 Task: Set the Employee username Name "equals" Under Select in Process Payment.
Action: Mouse moved to (133, 16)
Screenshot: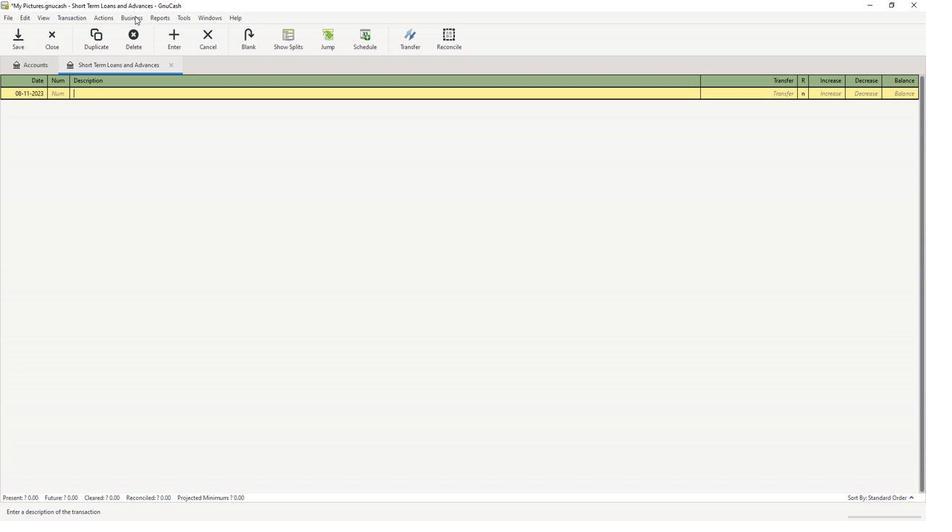 
Action: Mouse pressed left at (133, 16)
Screenshot: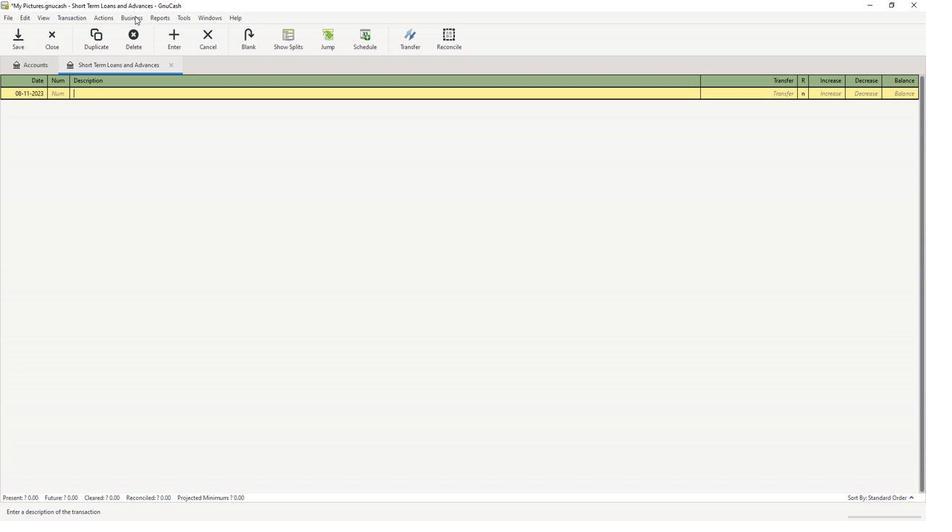 
Action: Mouse moved to (138, 29)
Screenshot: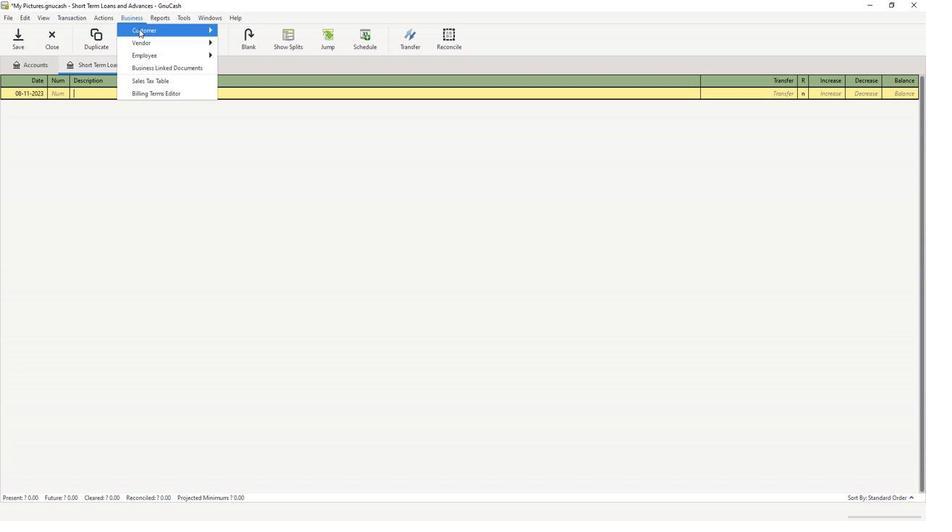 
Action: Mouse pressed left at (138, 29)
Screenshot: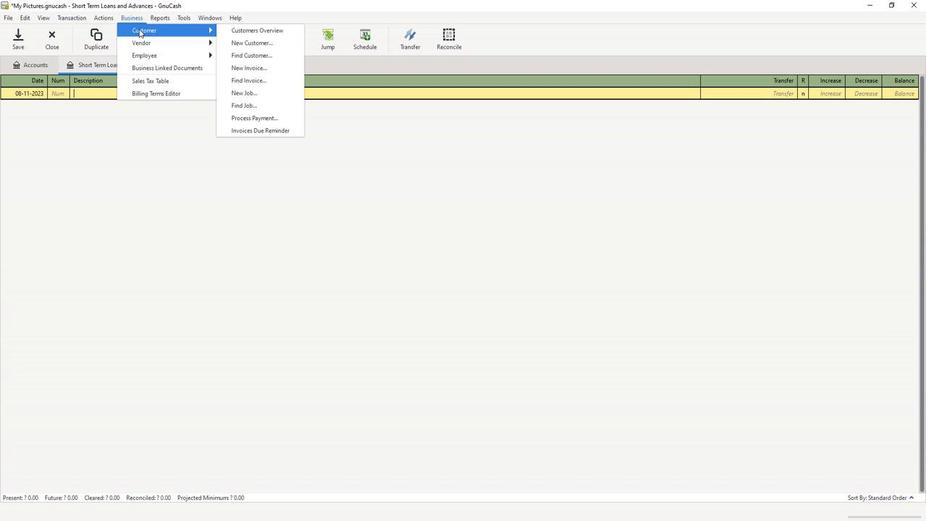 
Action: Mouse moved to (261, 118)
Screenshot: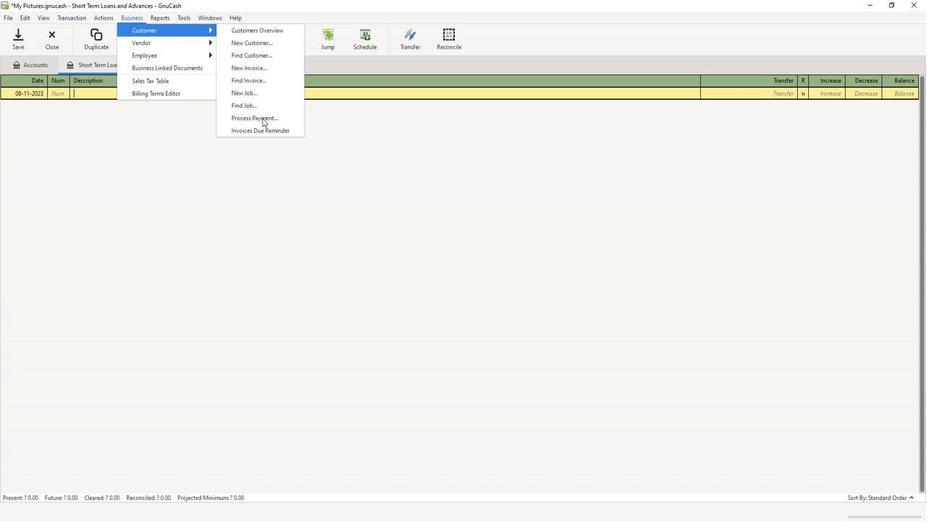 
Action: Mouse pressed left at (261, 118)
Screenshot: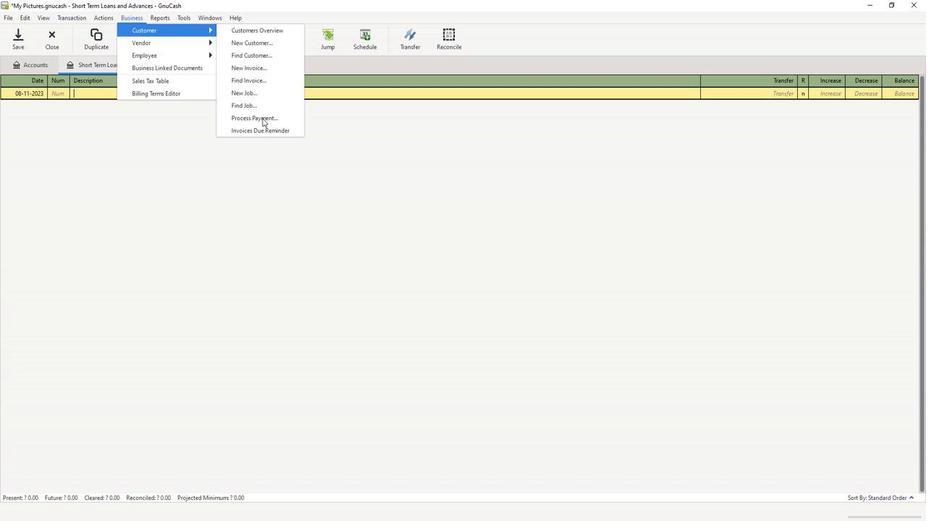 
Action: Mouse moved to (356, 162)
Screenshot: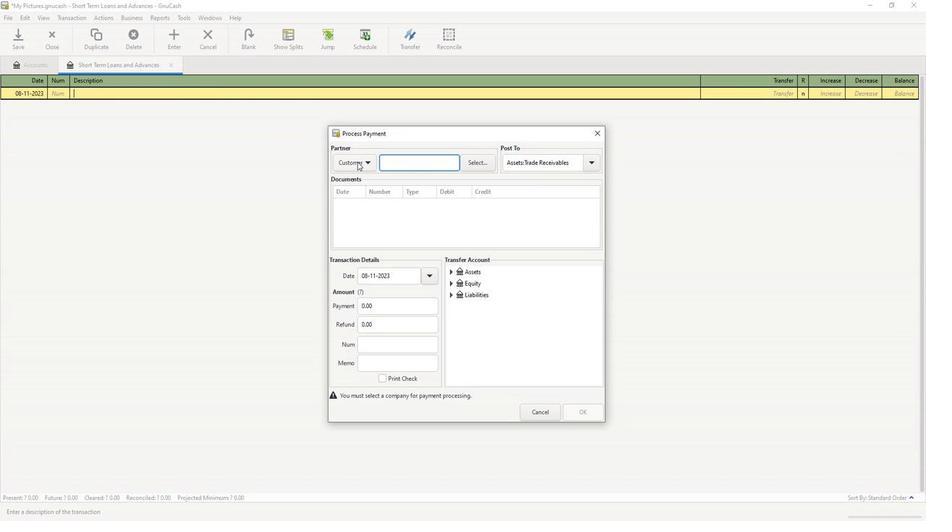 
Action: Mouse pressed left at (356, 162)
Screenshot: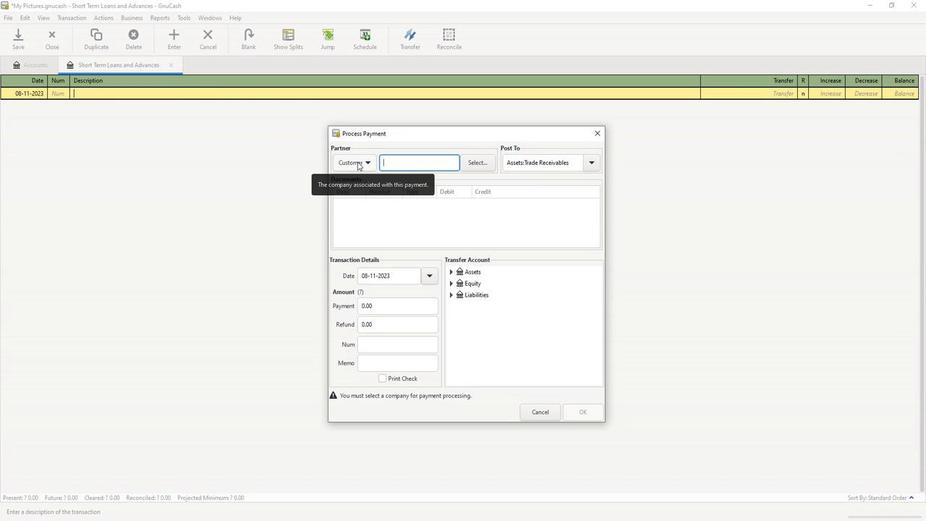 
Action: Mouse moved to (367, 193)
Screenshot: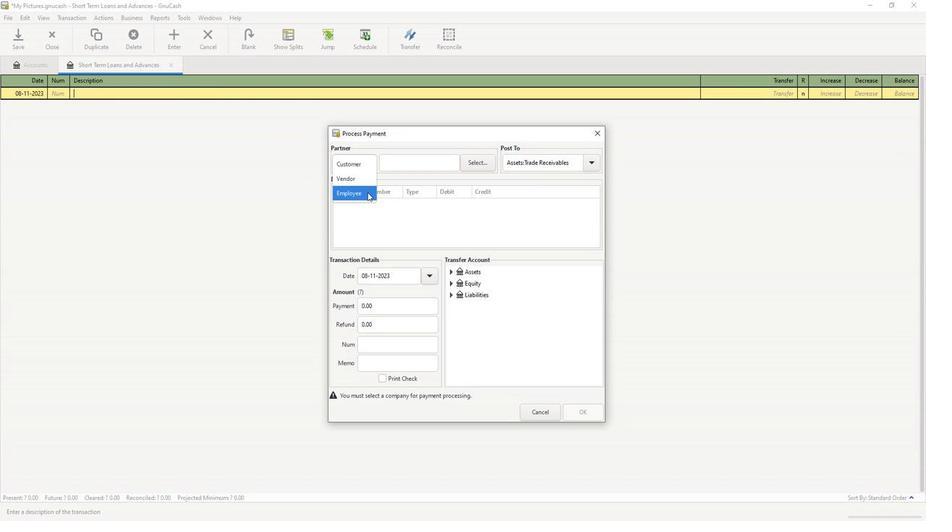 
Action: Mouse pressed left at (367, 193)
Screenshot: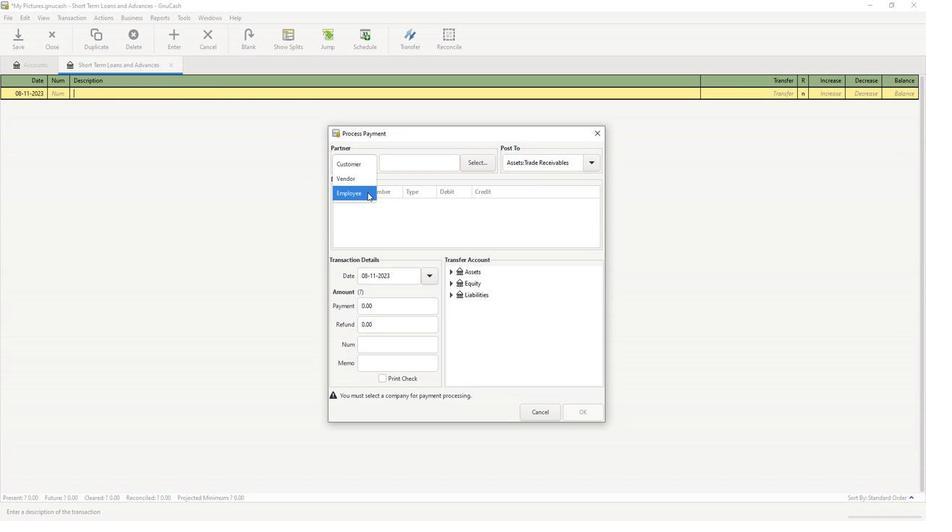 
Action: Mouse moved to (484, 167)
Screenshot: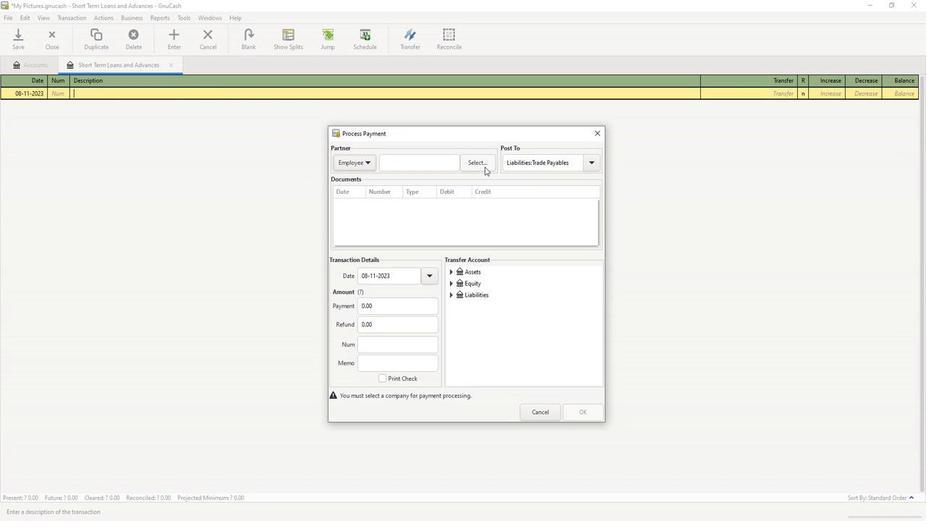 
Action: Mouse pressed left at (484, 167)
Screenshot: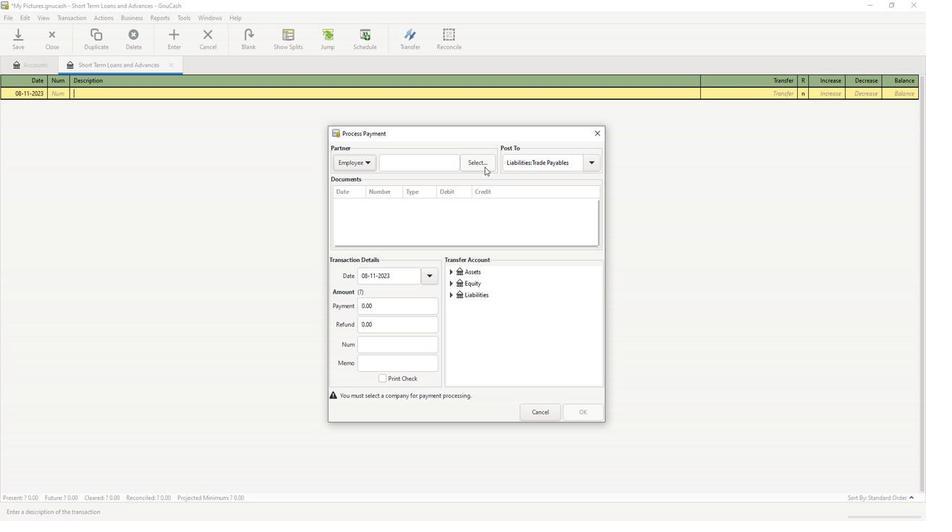 
Action: Mouse moved to (359, 252)
Screenshot: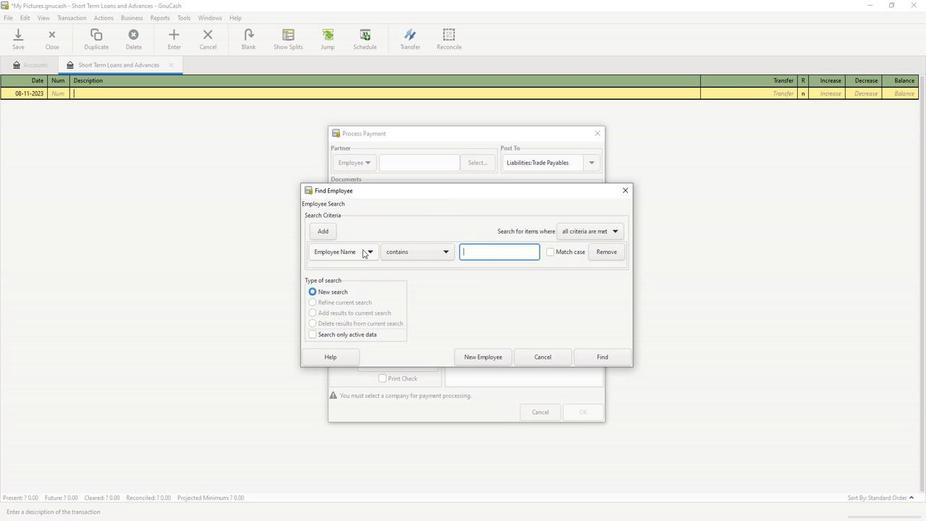 
Action: Mouse pressed left at (359, 252)
Screenshot: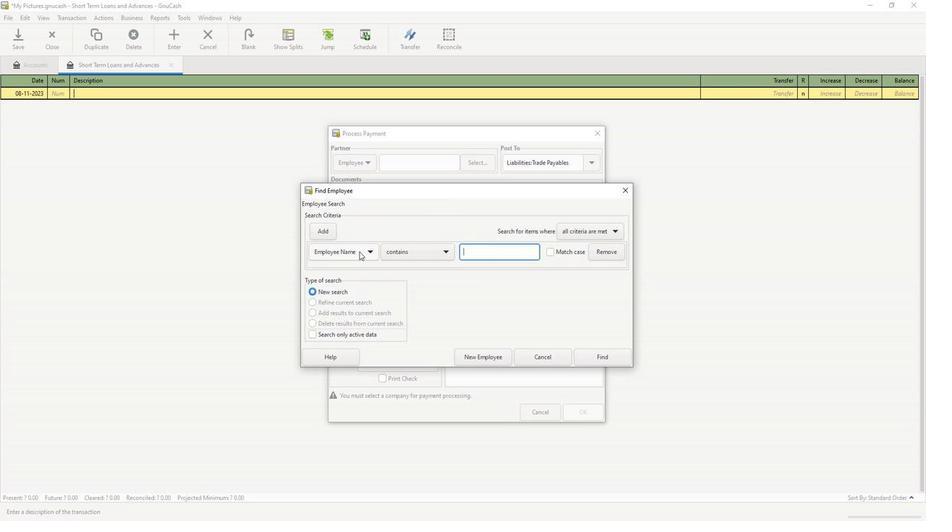 
Action: Mouse moved to (358, 265)
Screenshot: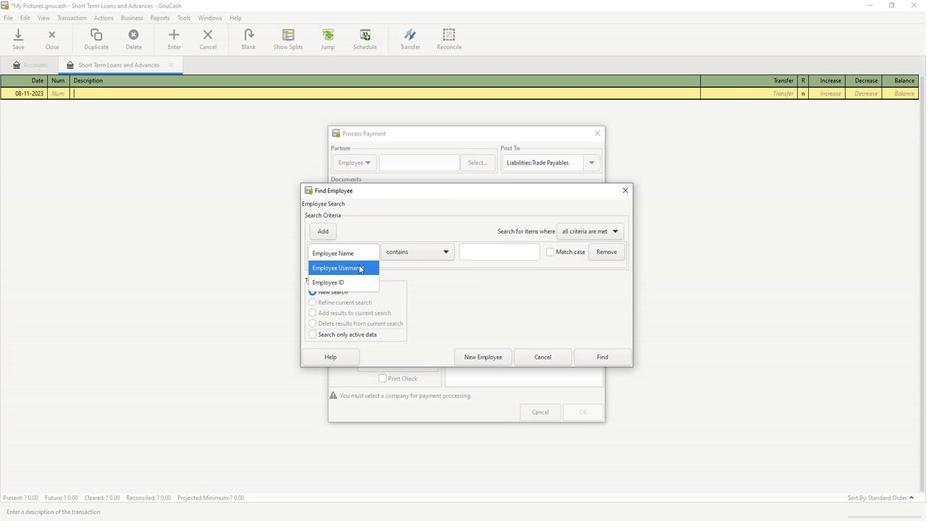 
Action: Mouse pressed left at (358, 265)
Screenshot: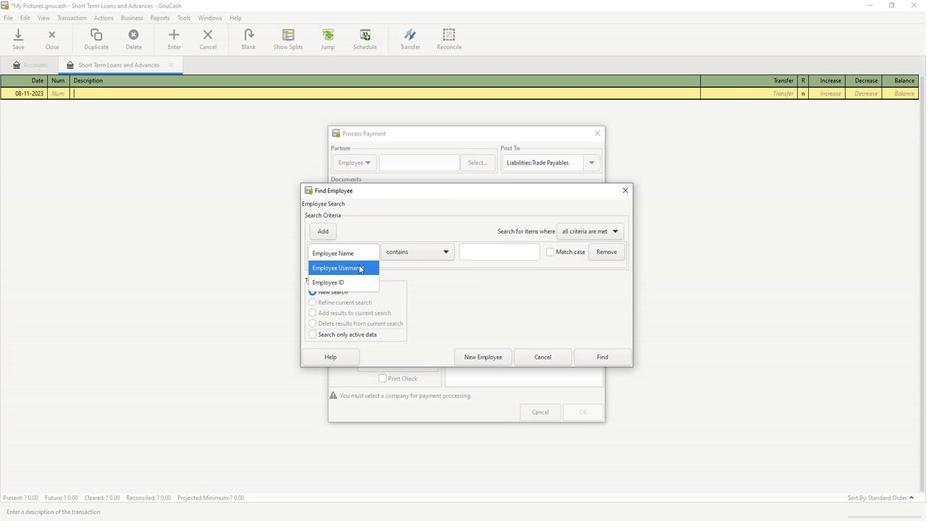
Action: Mouse moved to (418, 257)
Screenshot: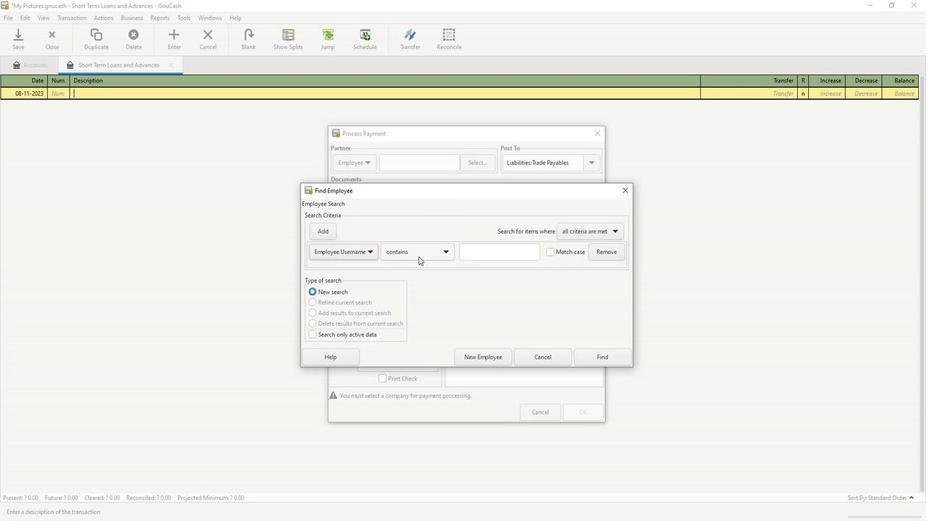 
Action: Mouse pressed left at (418, 257)
Screenshot: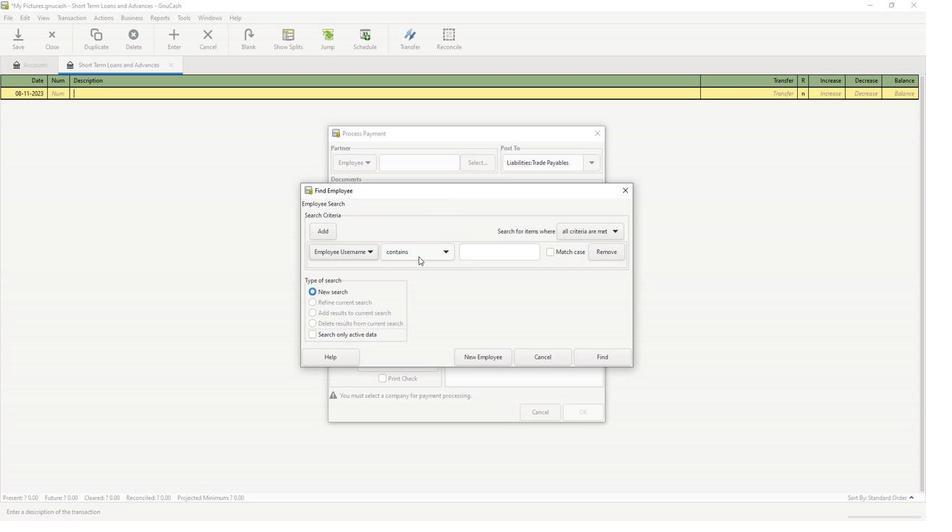 
Action: Mouse moved to (418, 270)
Screenshot: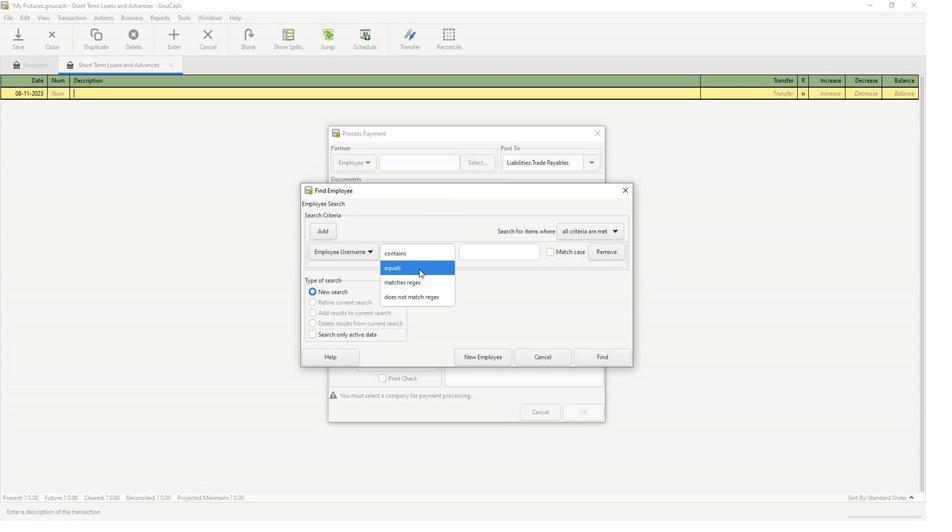 
Action: Mouse pressed left at (418, 270)
Screenshot: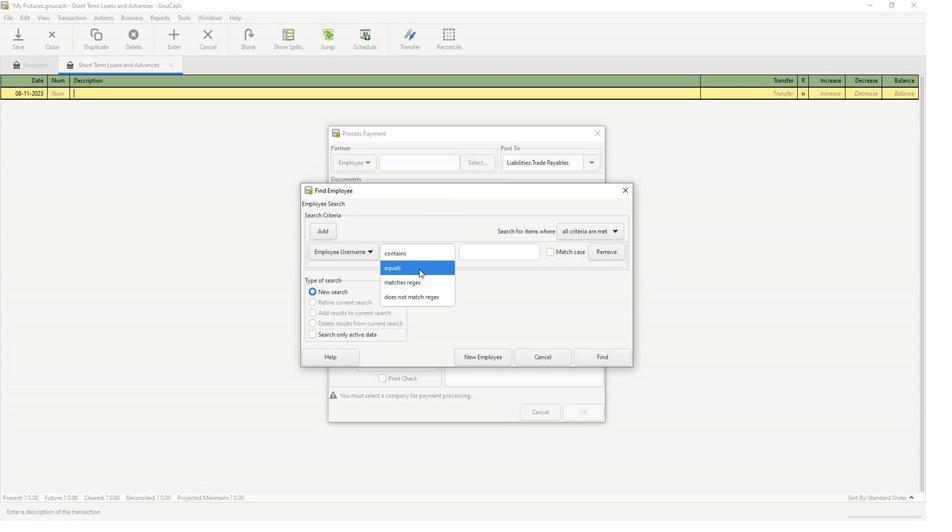 
Action: Mouse moved to (484, 256)
Screenshot: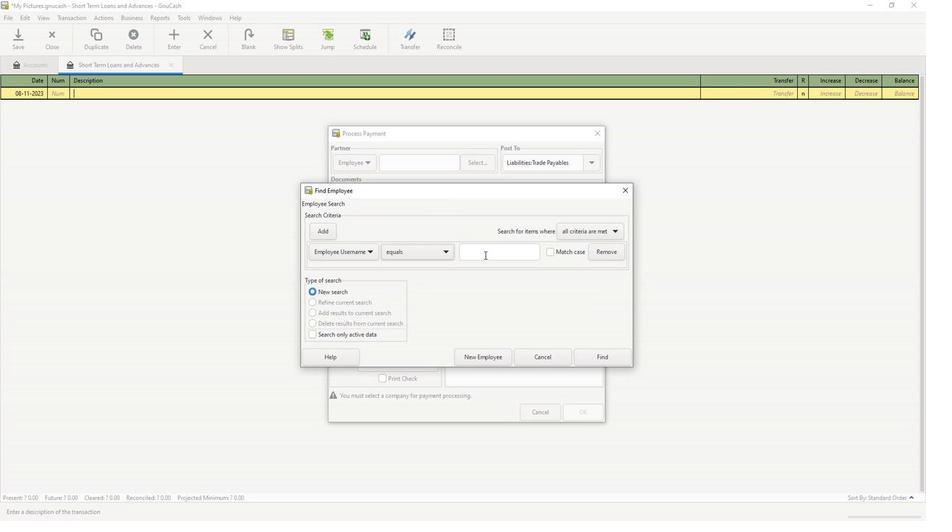 
Action: Mouse pressed left at (484, 256)
Screenshot: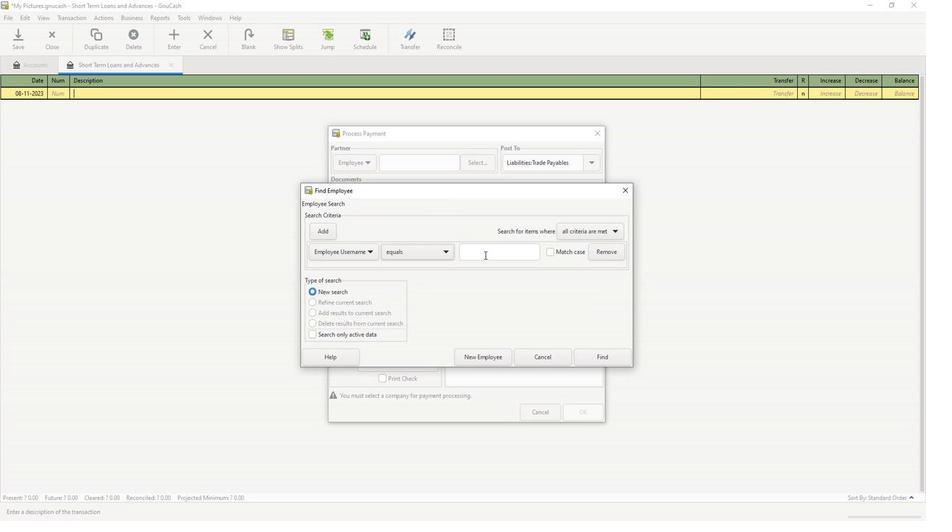 
Action: Key pressed 56756
Screenshot: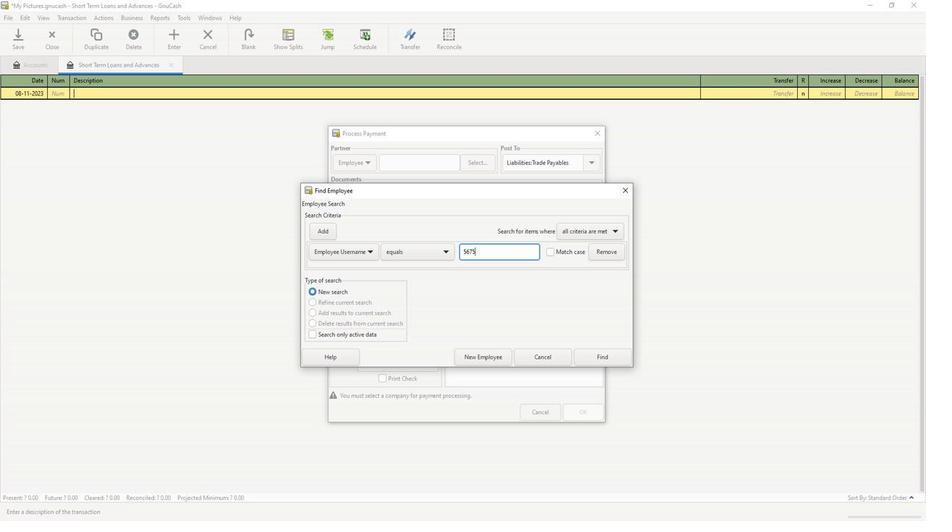
Action: Mouse moved to (600, 356)
Screenshot: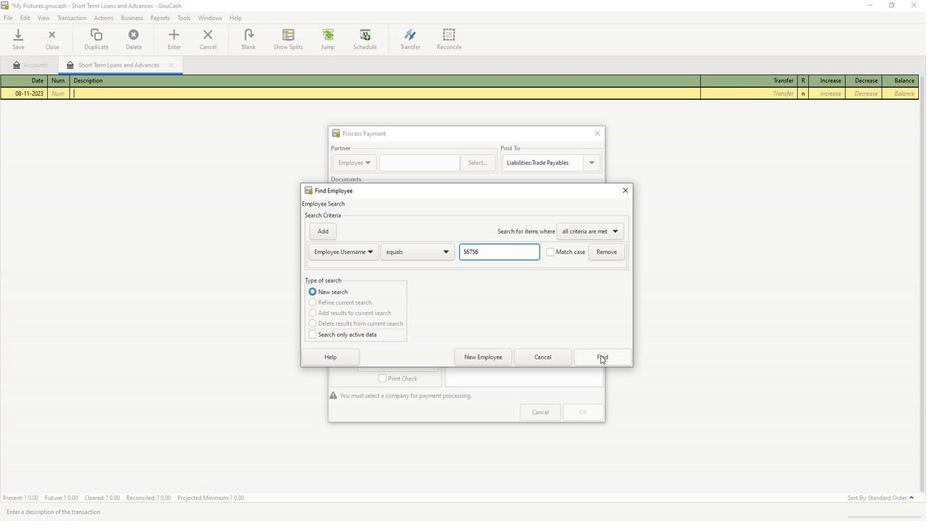 
Action: Mouse pressed left at (600, 356)
Screenshot: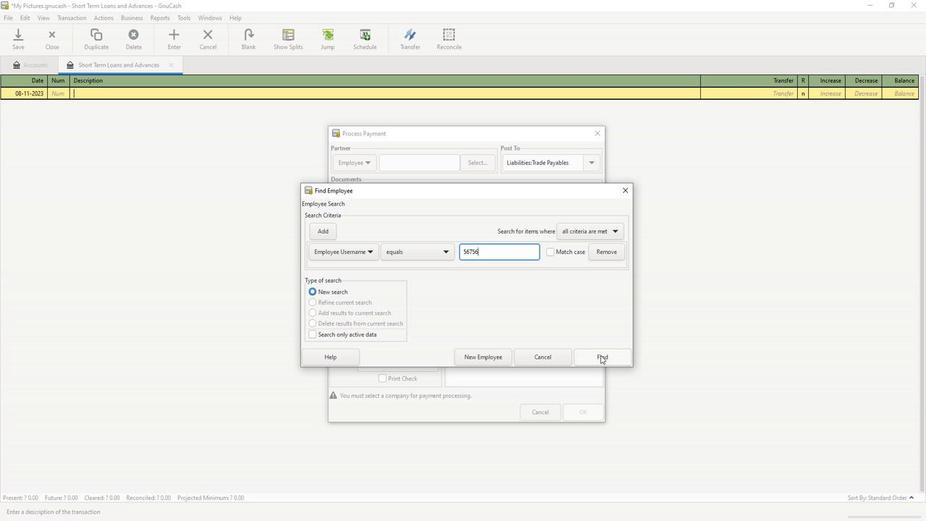 
Action: Mouse moved to (607, 362)
Screenshot: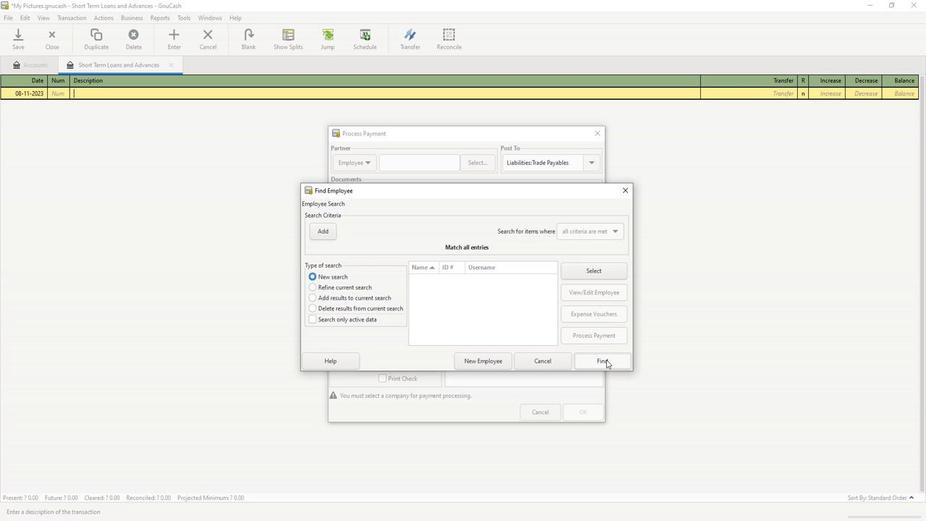 
Action: Mouse pressed left at (607, 362)
Screenshot: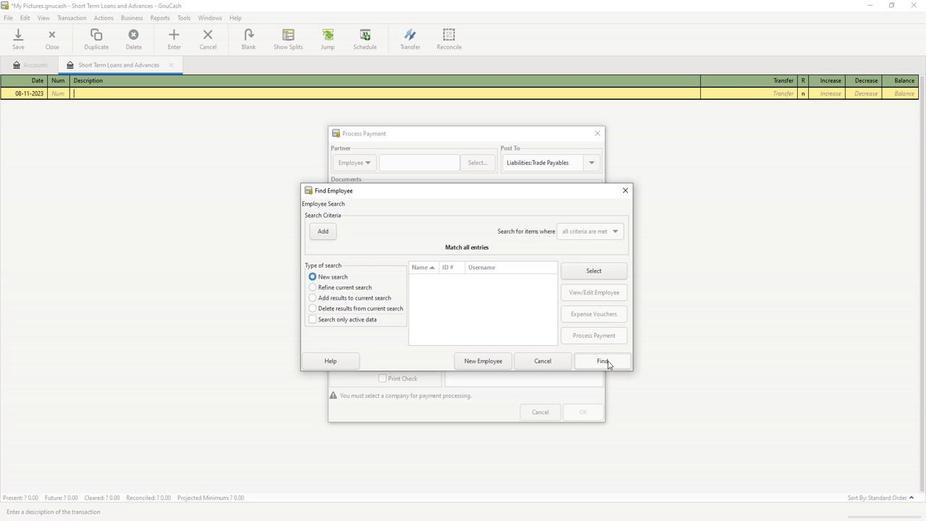 
